 Task: Add the task  Develop a new online tool for social media management to the section Compliance Audit Sprint in the project AgileNova and add a Due Date to the respective task as 2023/10/16
Action: Mouse moved to (71, 289)
Screenshot: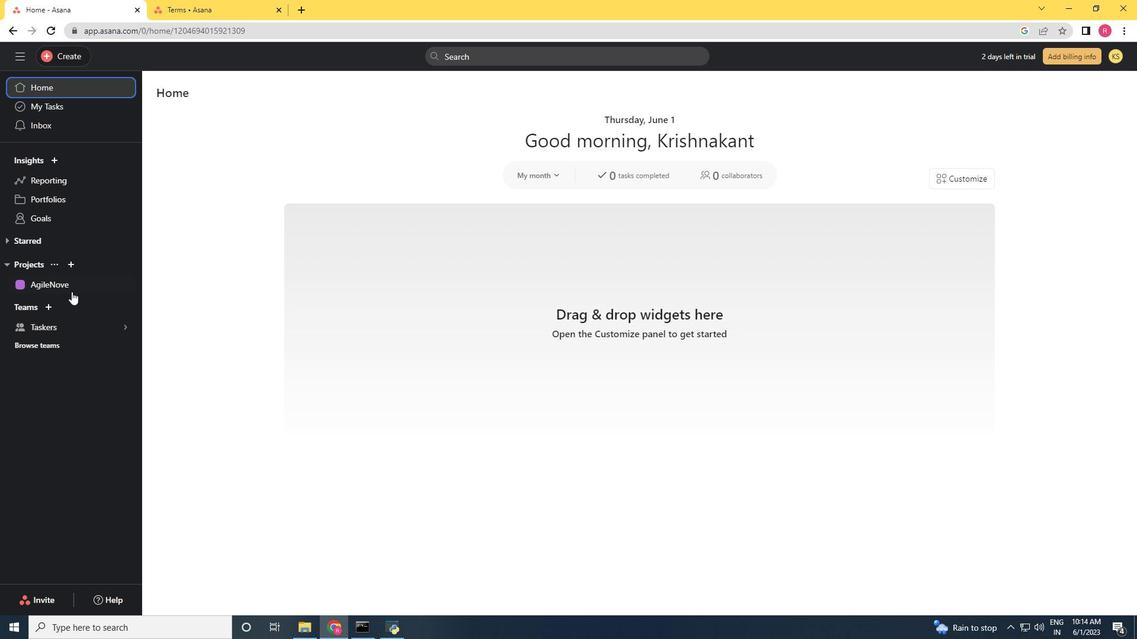 
Action: Mouse pressed left at (71, 289)
Screenshot: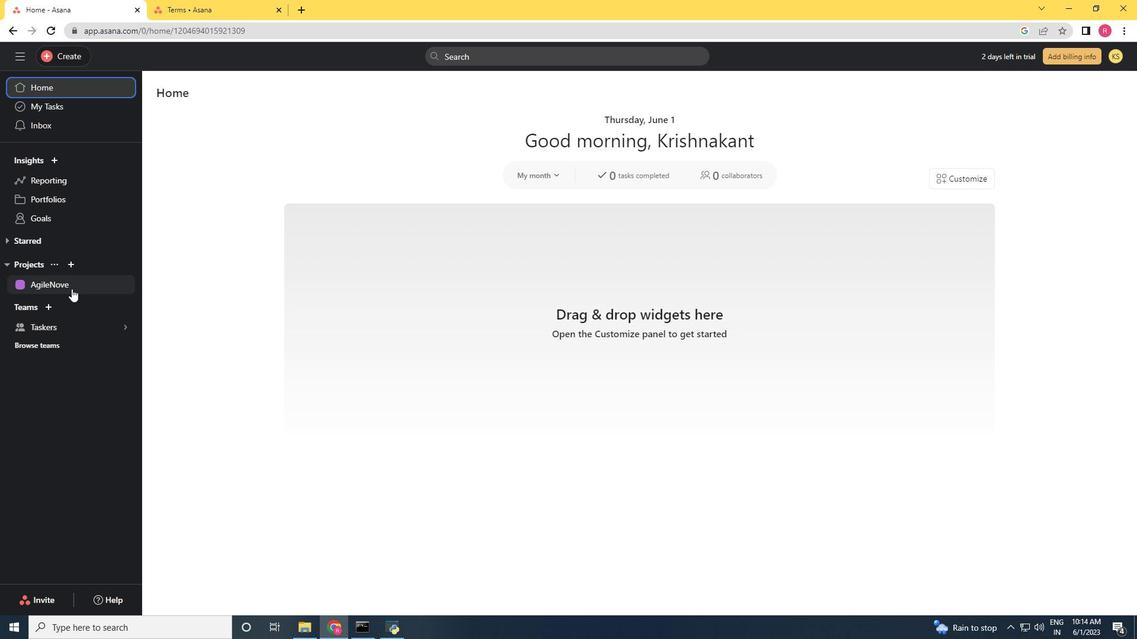 
Action: Mouse moved to (417, 351)
Screenshot: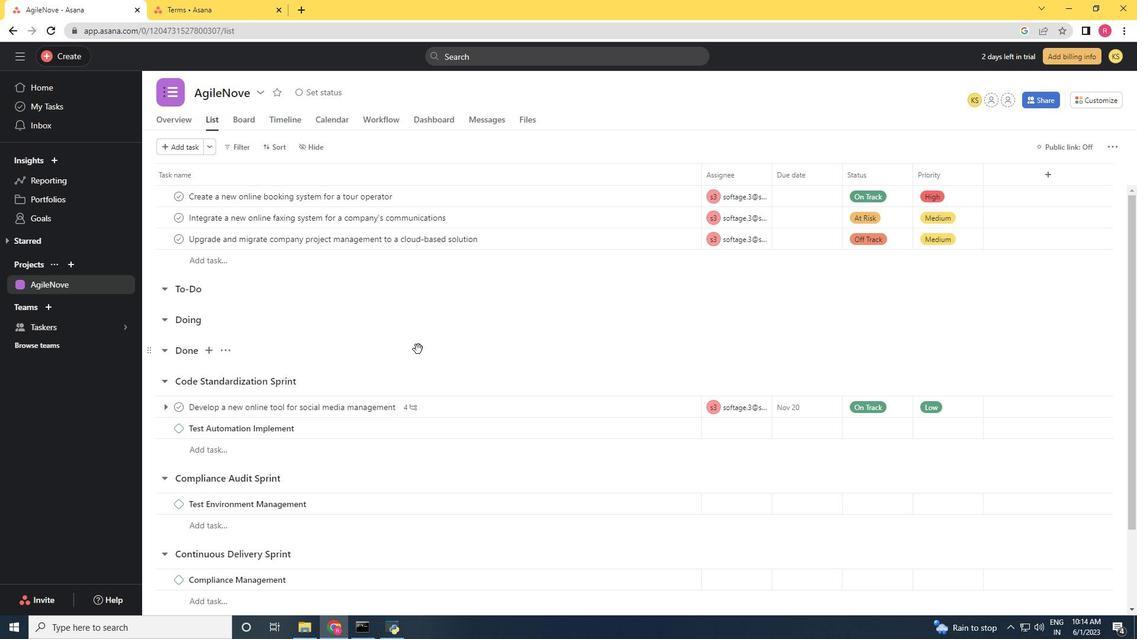 
Action: Mouse scrolled (417, 351) with delta (0, 0)
Screenshot: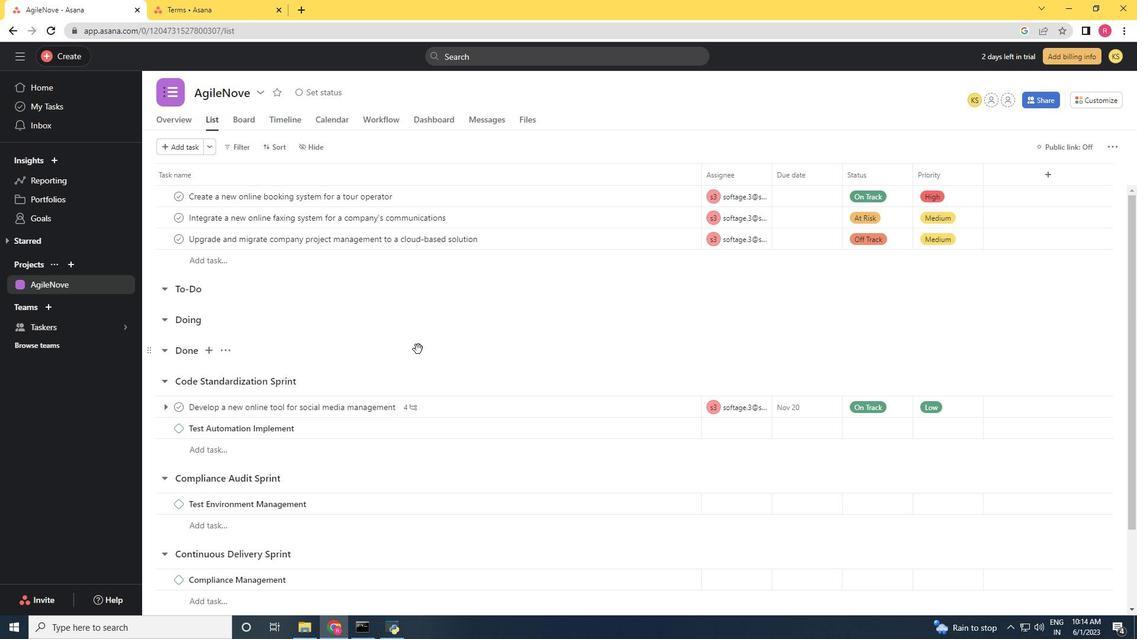 
Action: Mouse moved to (417, 353)
Screenshot: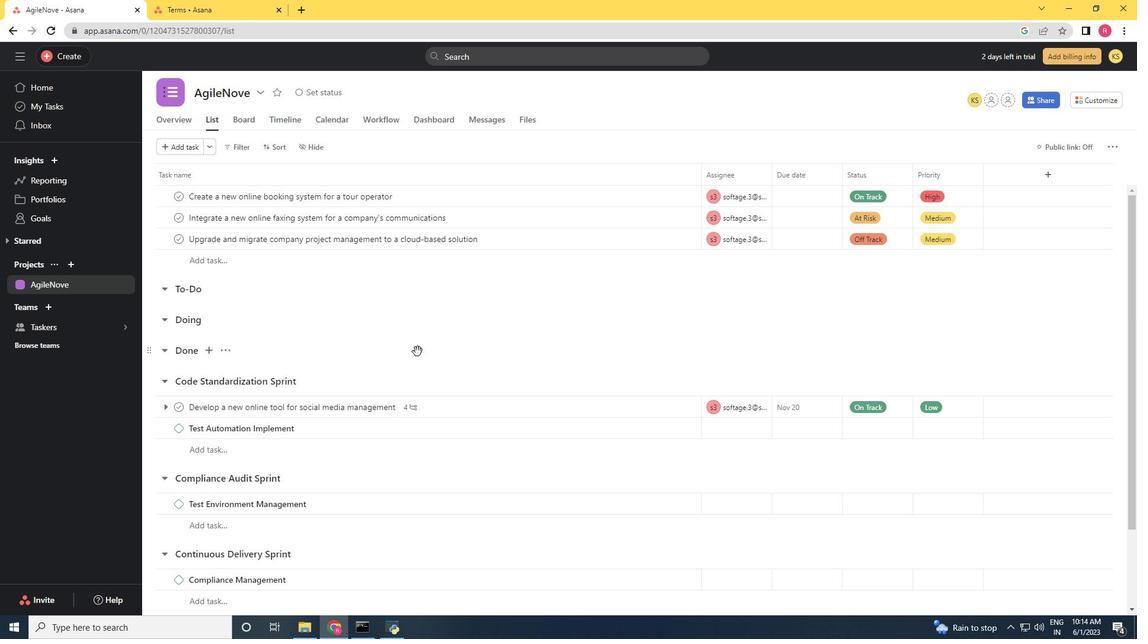 
Action: Mouse scrolled (417, 353) with delta (0, 0)
Screenshot: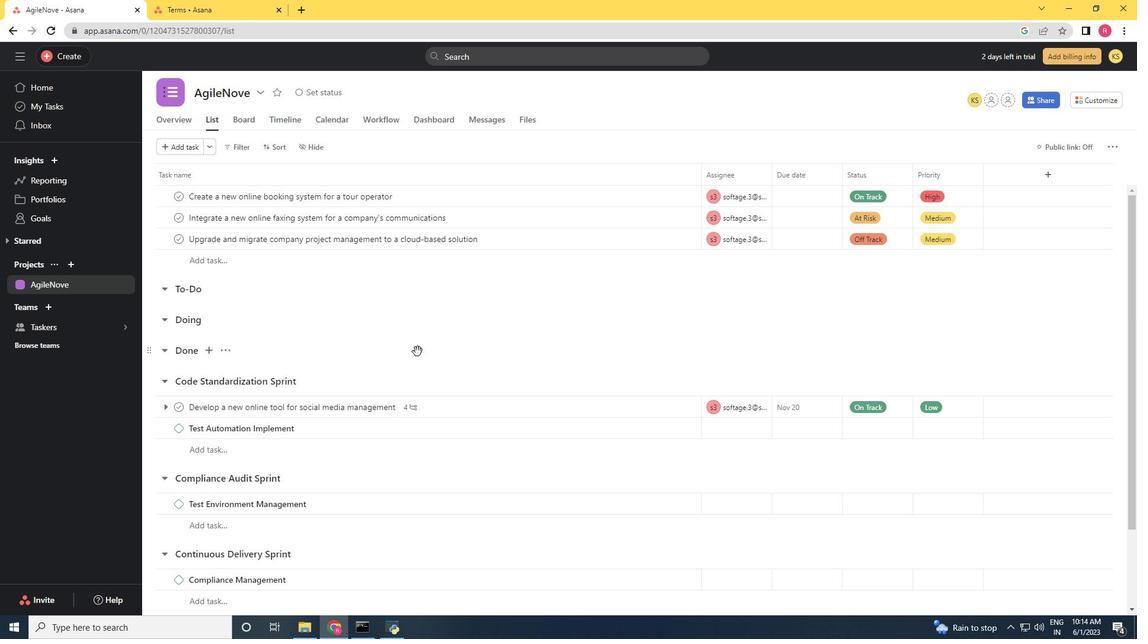 
Action: Mouse moved to (417, 355)
Screenshot: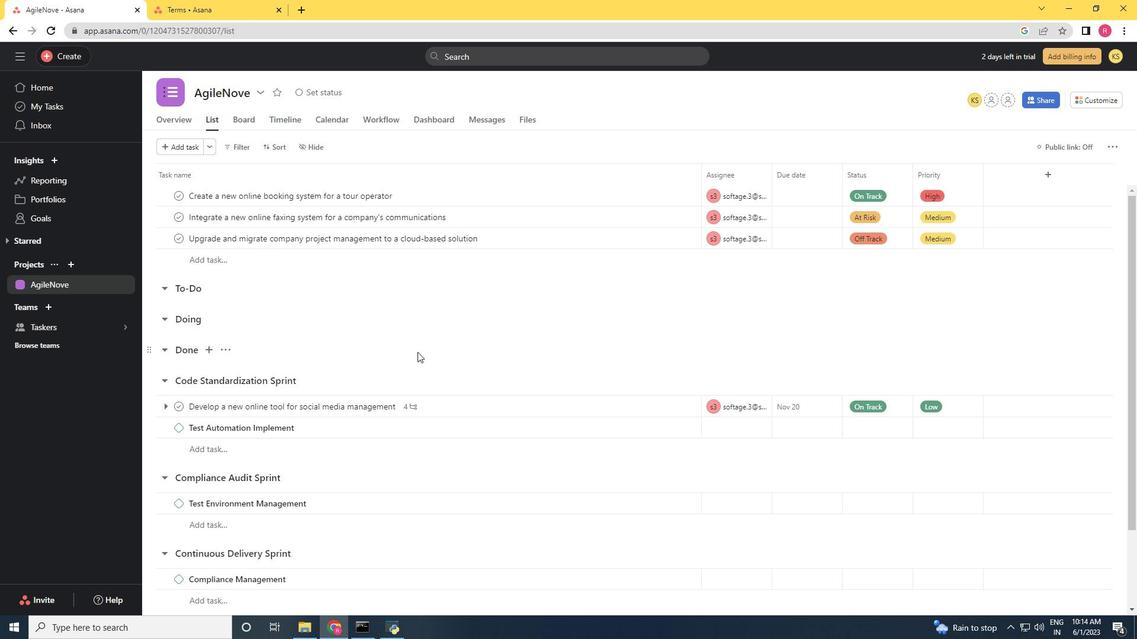 
Action: Mouse scrolled (417, 354) with delta (0, 0)
Screenshot: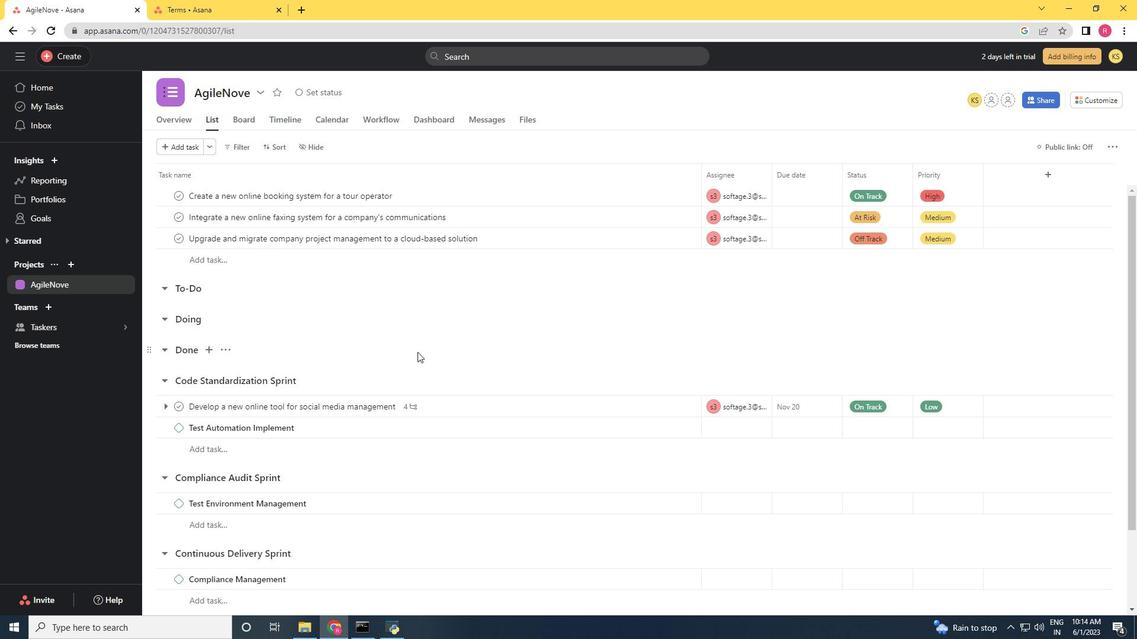 
Action: Mouse moved to (672, 314)
Screenshot: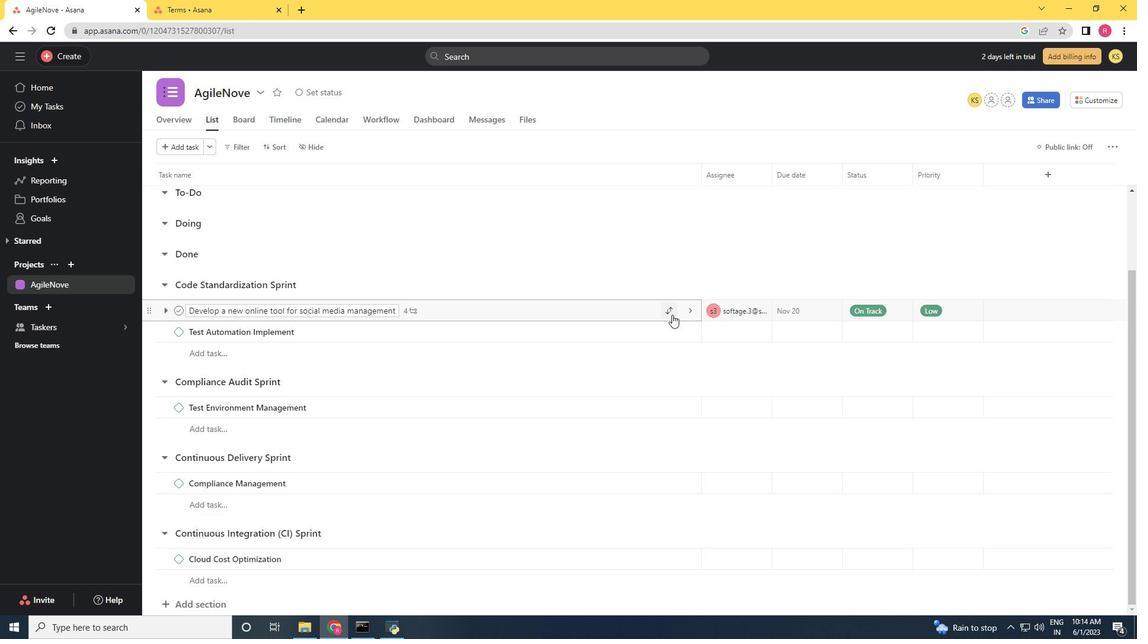 
Action: Mouse pressed left at (672, 314)
Screenshot: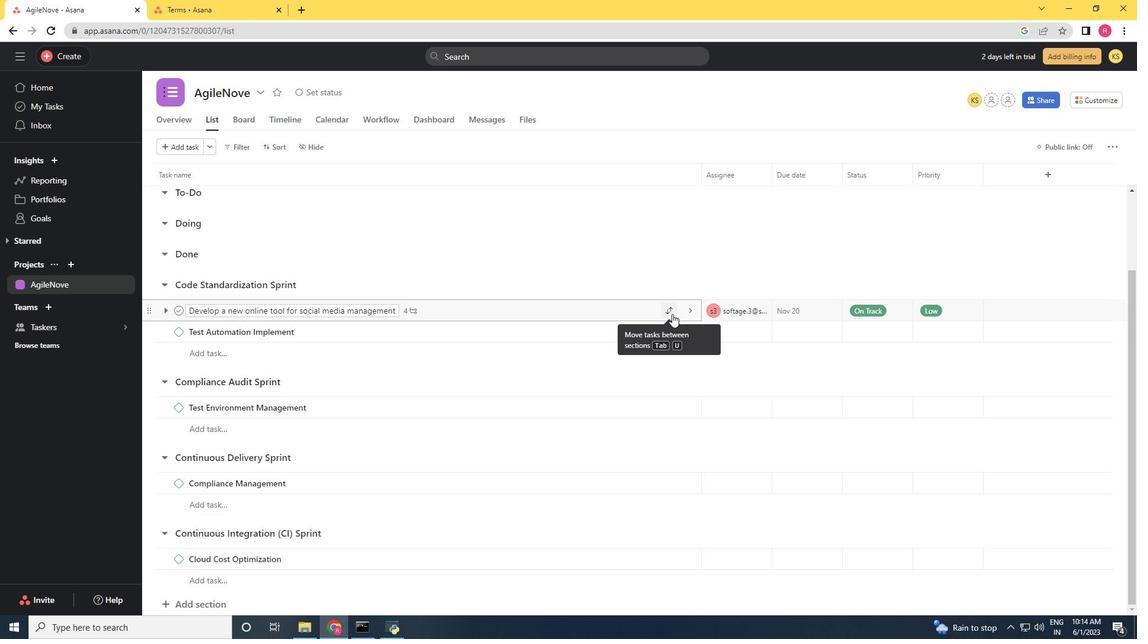 
Action: Mouse moved to (625, 463)
Screenshot: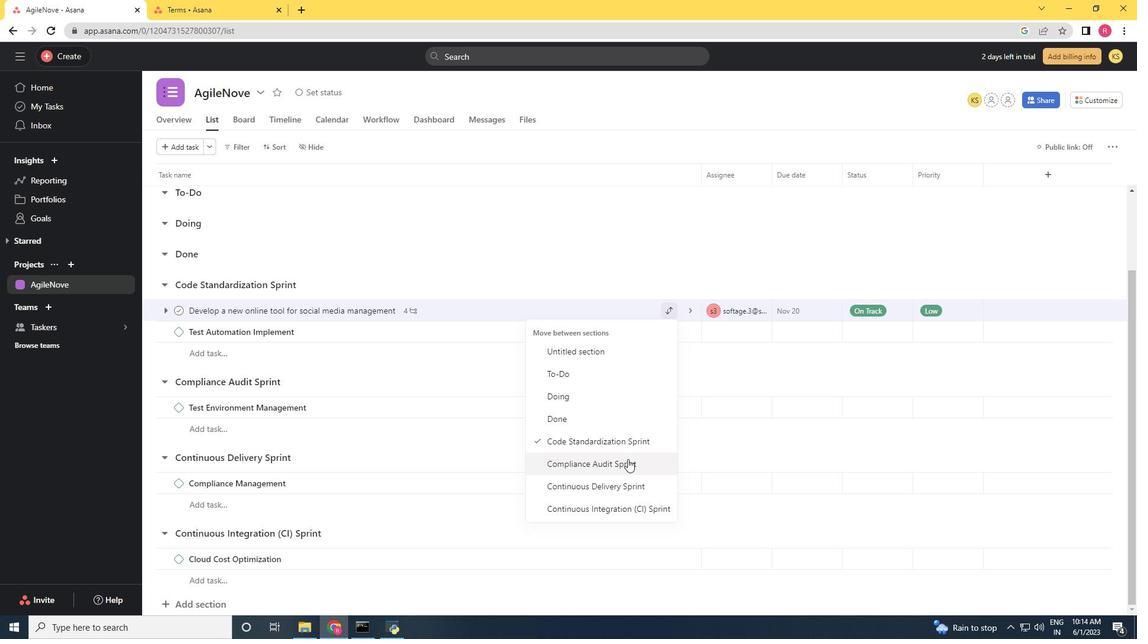 
Action: Mouse pressed left at (625, 463)
Screenshot: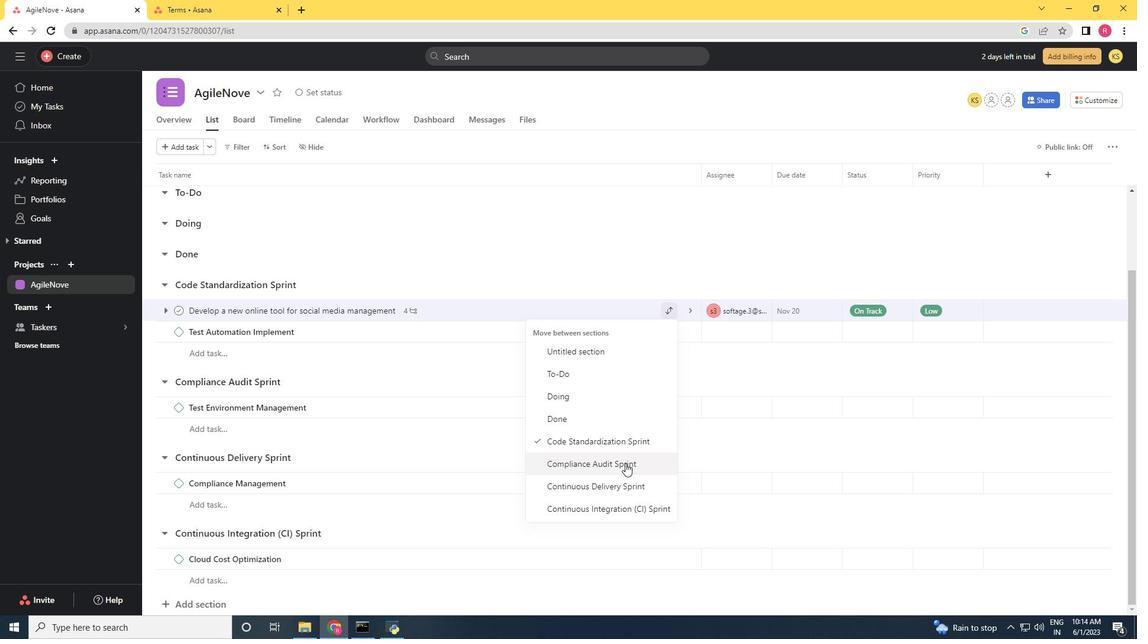 
Action: Mouse moved to (526, 381)
Screenshot: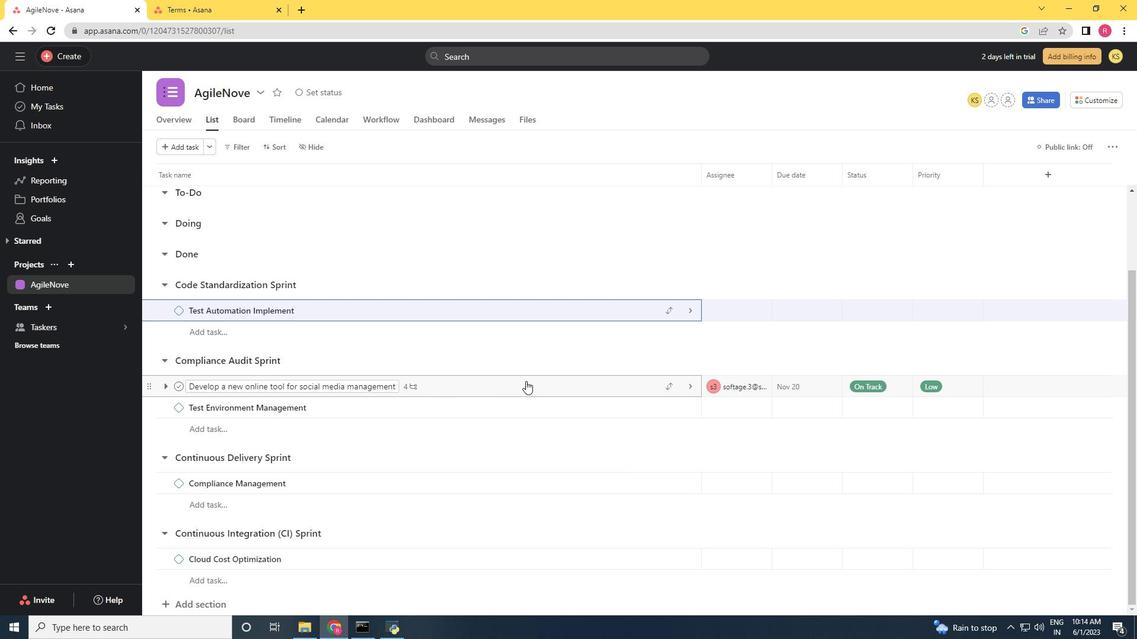 
Action: Mouse pressed left at (526, 381)
Screenshot: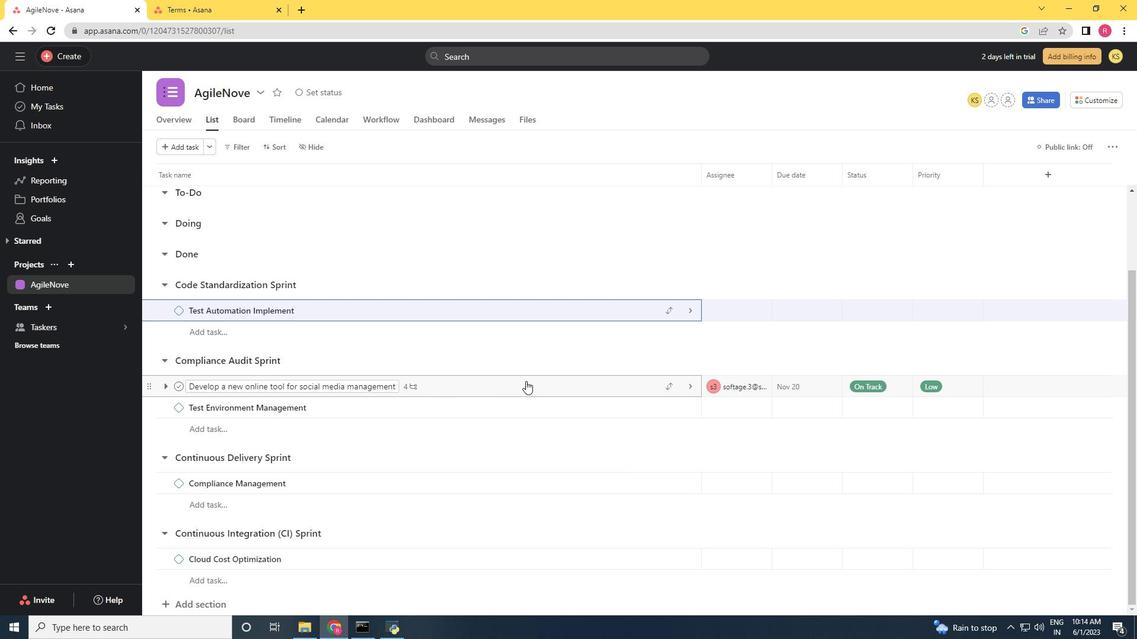 
Action: Mouse moved to (874, 236)
Screenshot: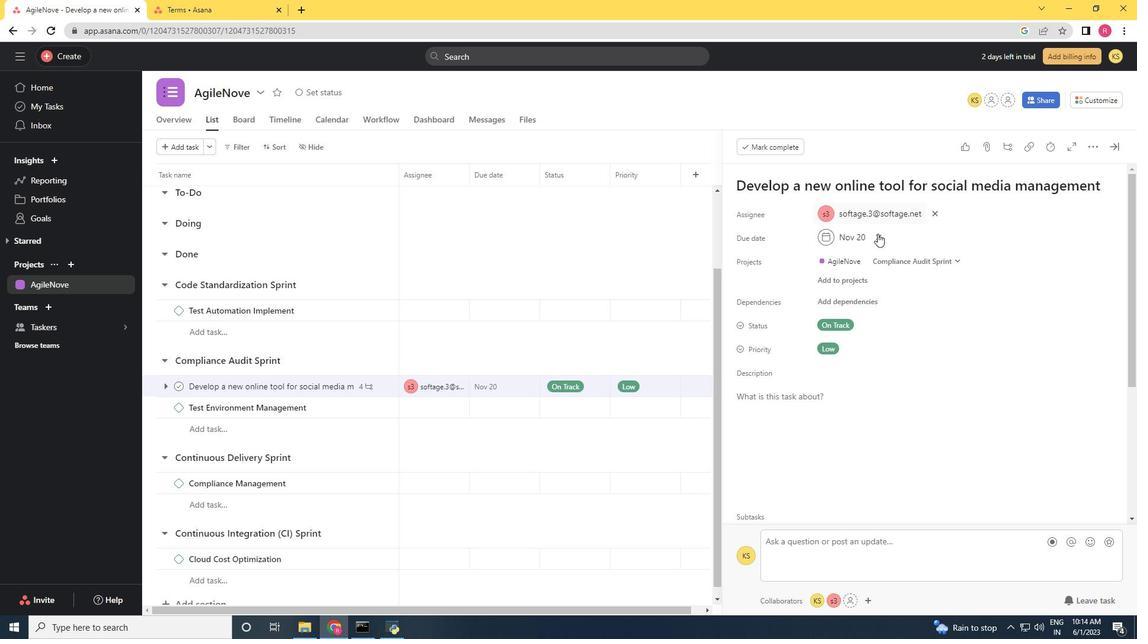 
Action: Mouse pressed left at (874, 236)
Screenshot: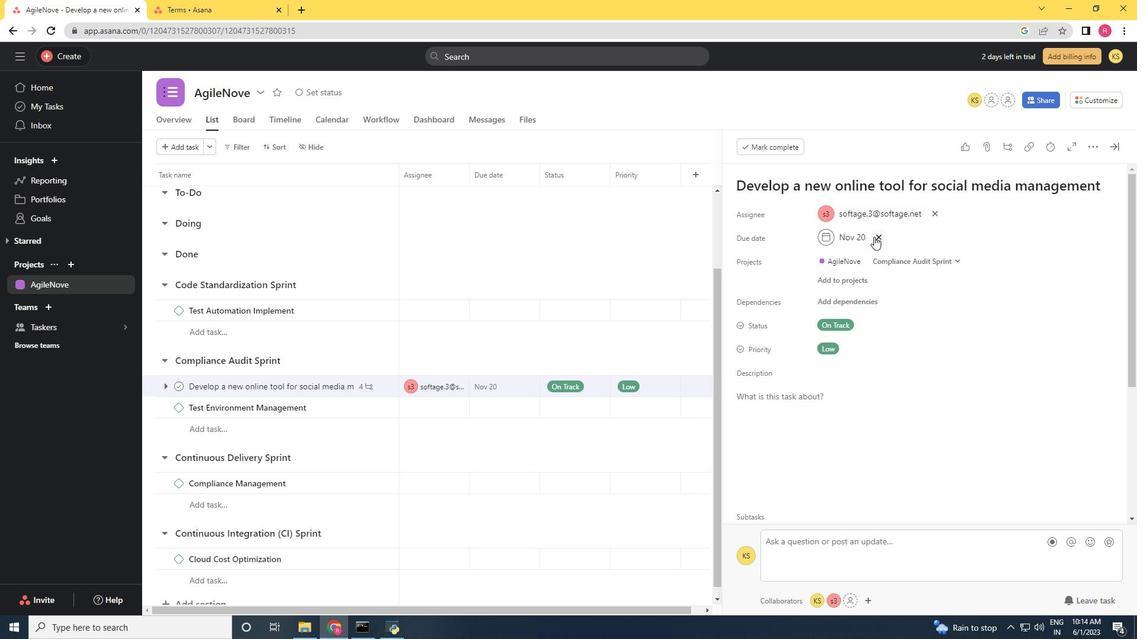
Action: Mouse moved to (846, 239)
Screenshot: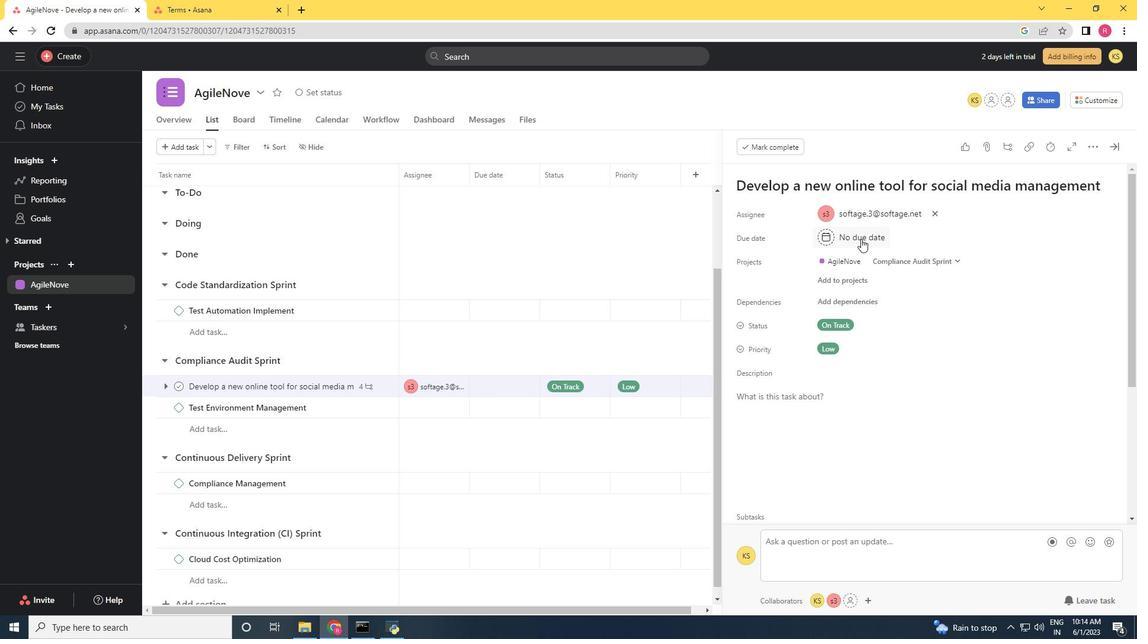 
Action: Mouse pressed left at (846, 239)
Screenshot: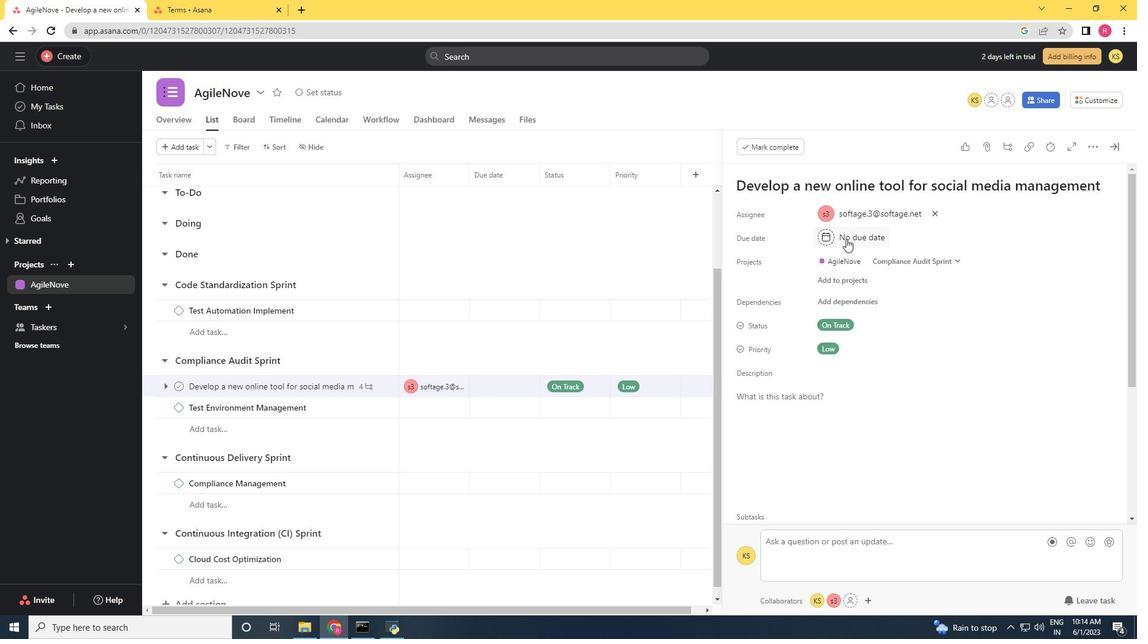 
Action: Mouse moved to (963, 295)
Screenshot: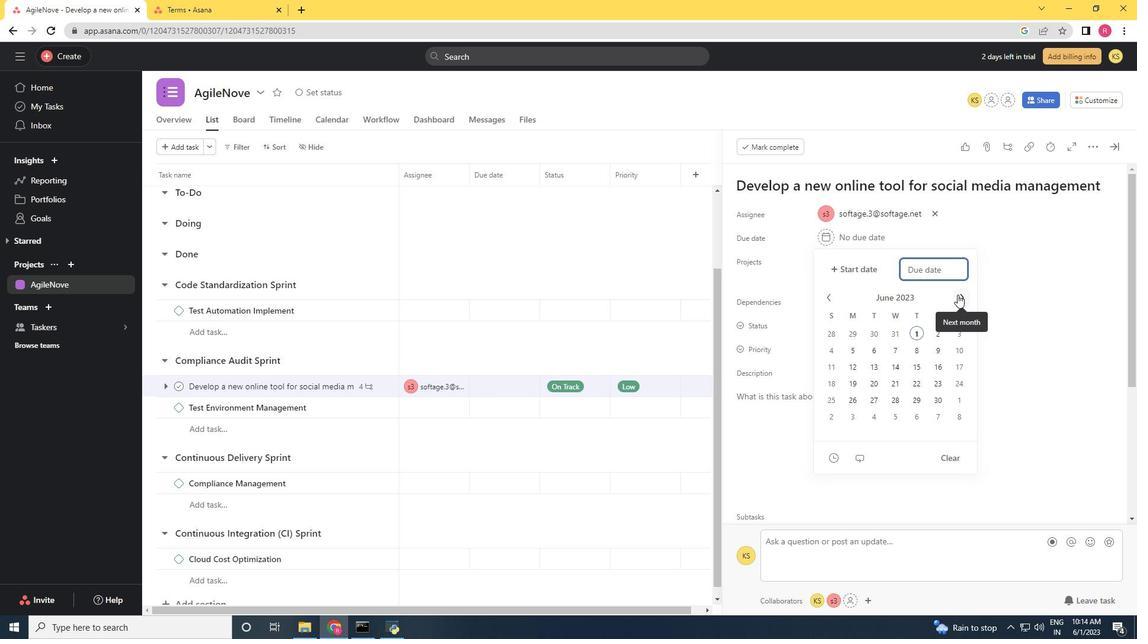 
Action: Mouse pressed left at (963, 295)
Screenshot: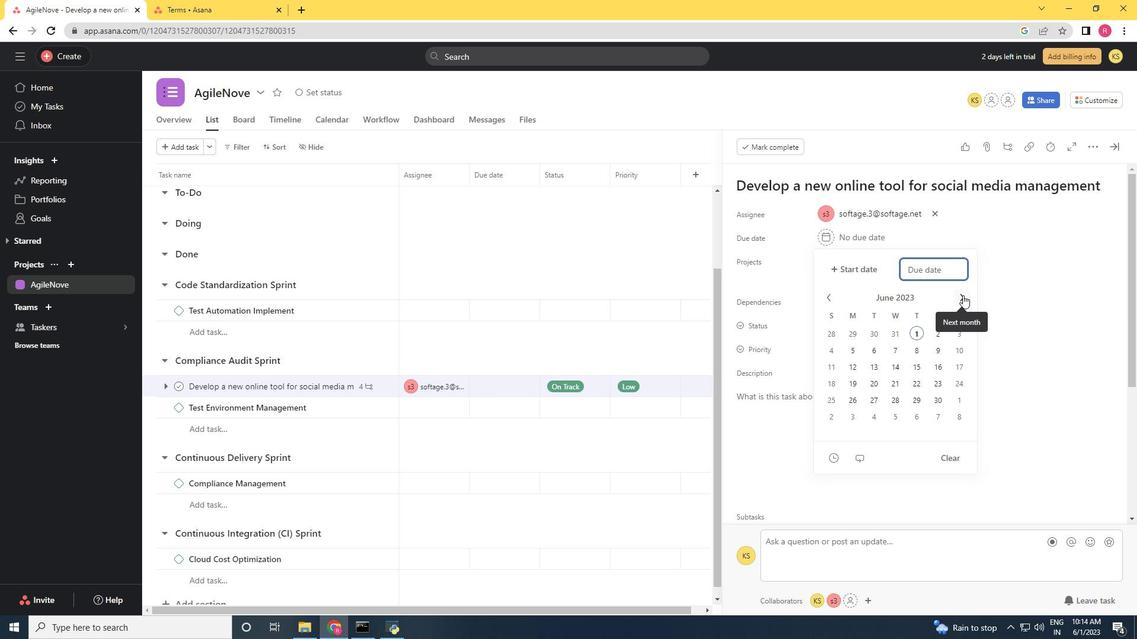 
Action: Mouse pressed left at (963, 295)
Screenshot: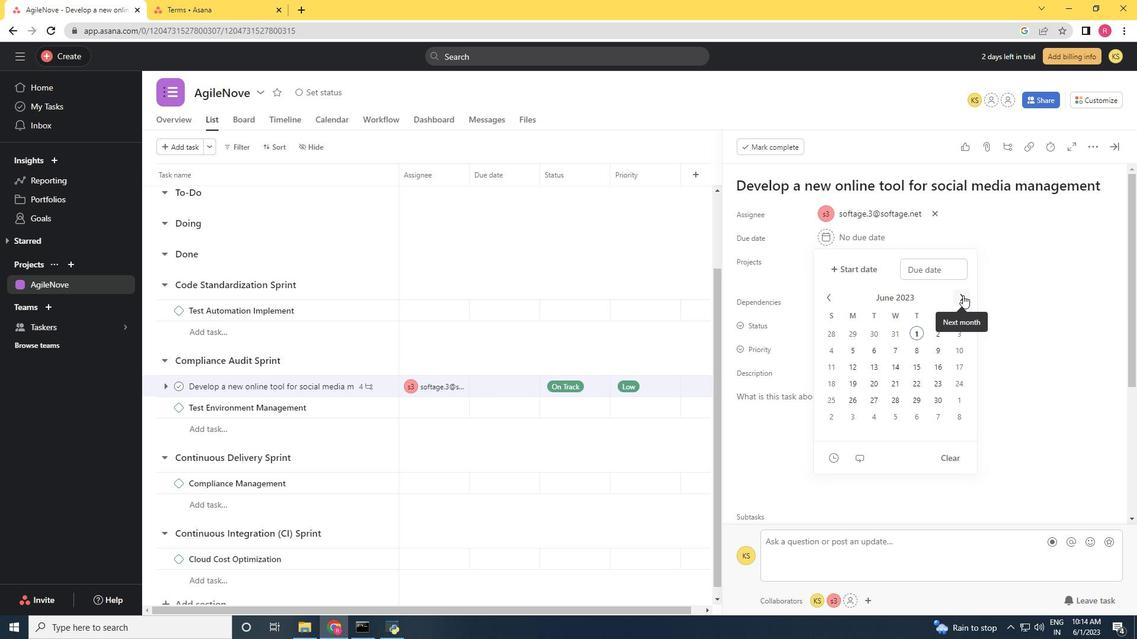 
Action: Mouse pressed left at (963, 295)
Screenshot: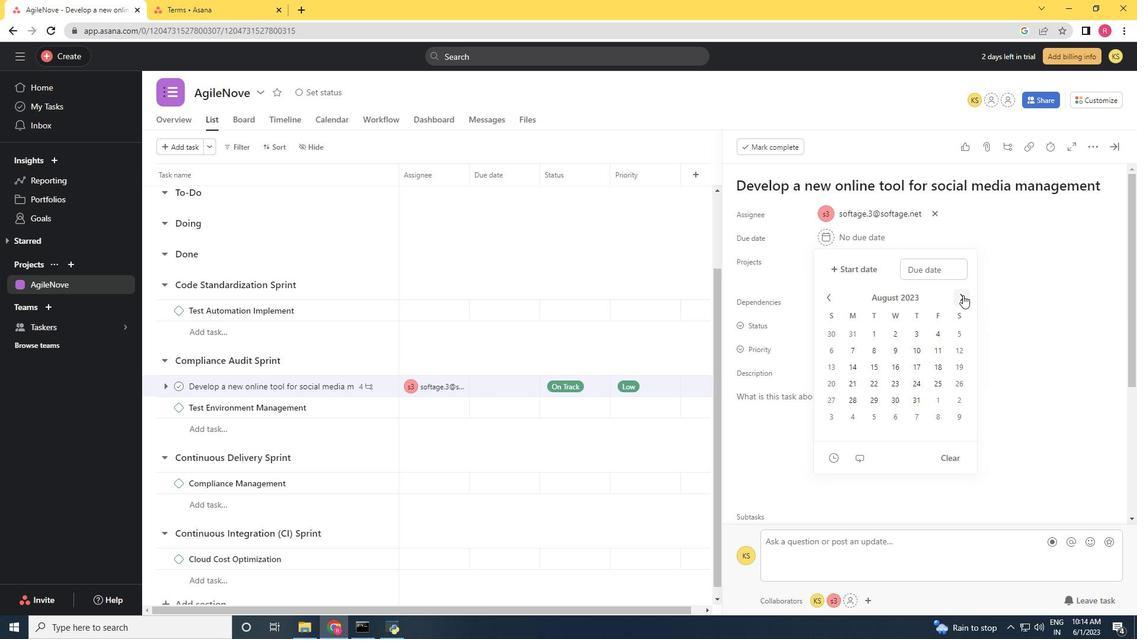 
Action: Mouse pressed left at (963, 295)
Screenshot: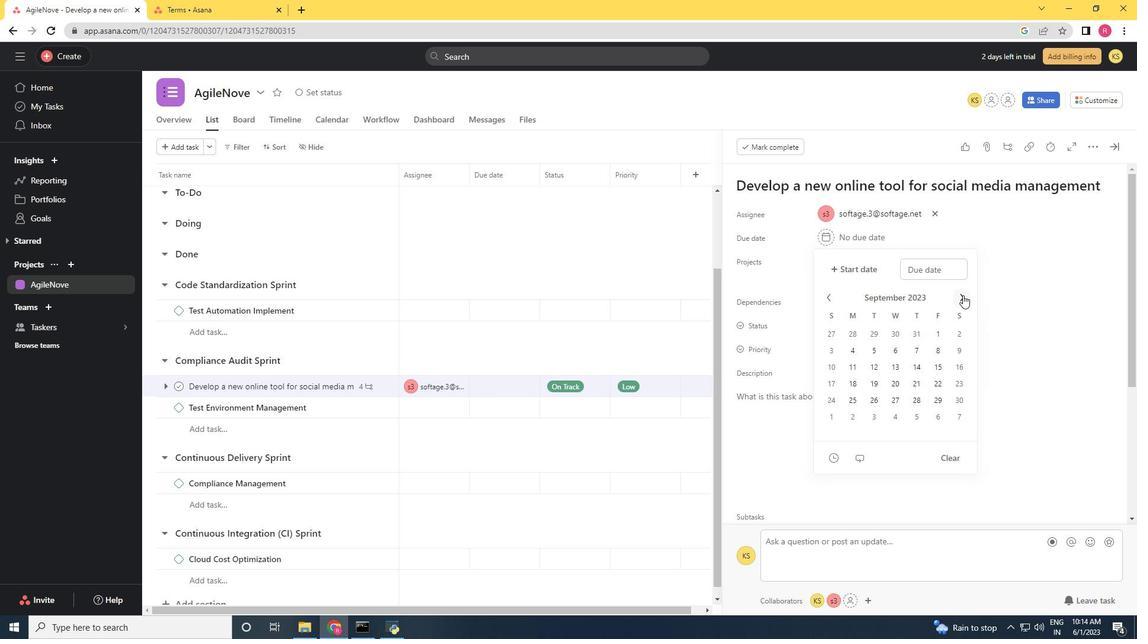 
Action: Mouse moved to (849, 366)
Screenshot: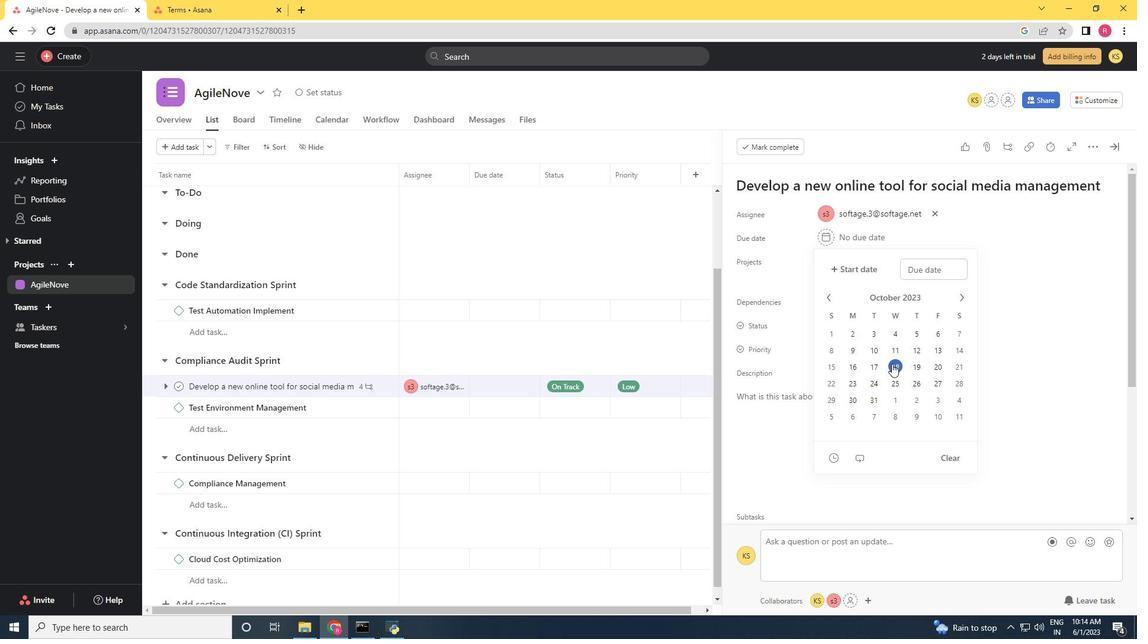 
Action: Mouse pressed left at (849, 366)
Screenshot: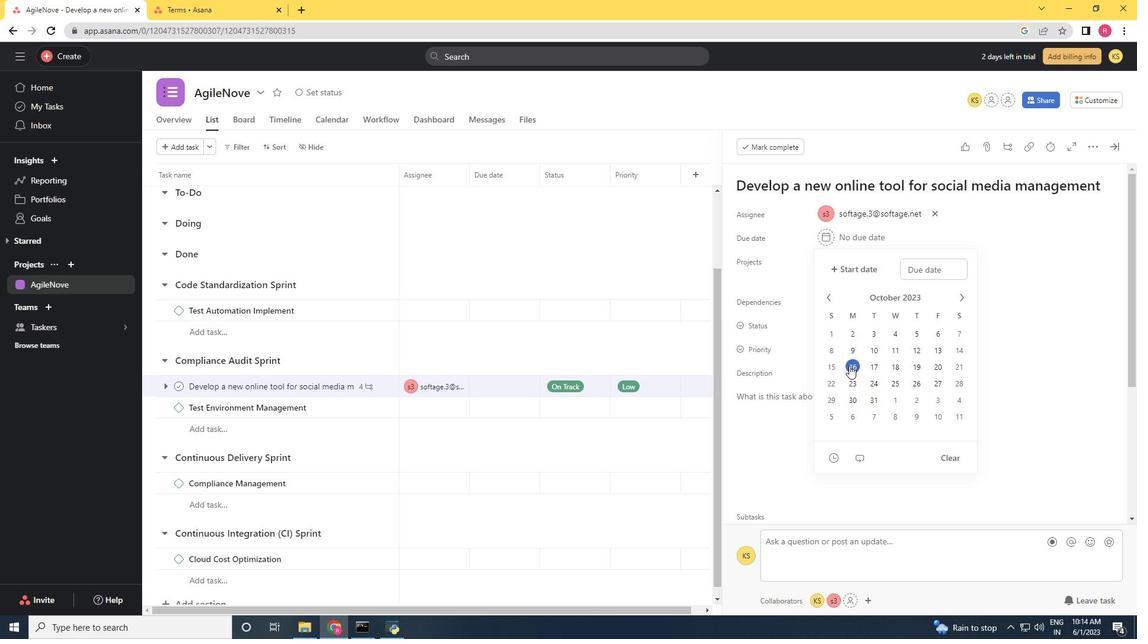 
Action: Mouse moved to (1039, 373)
Screenshot: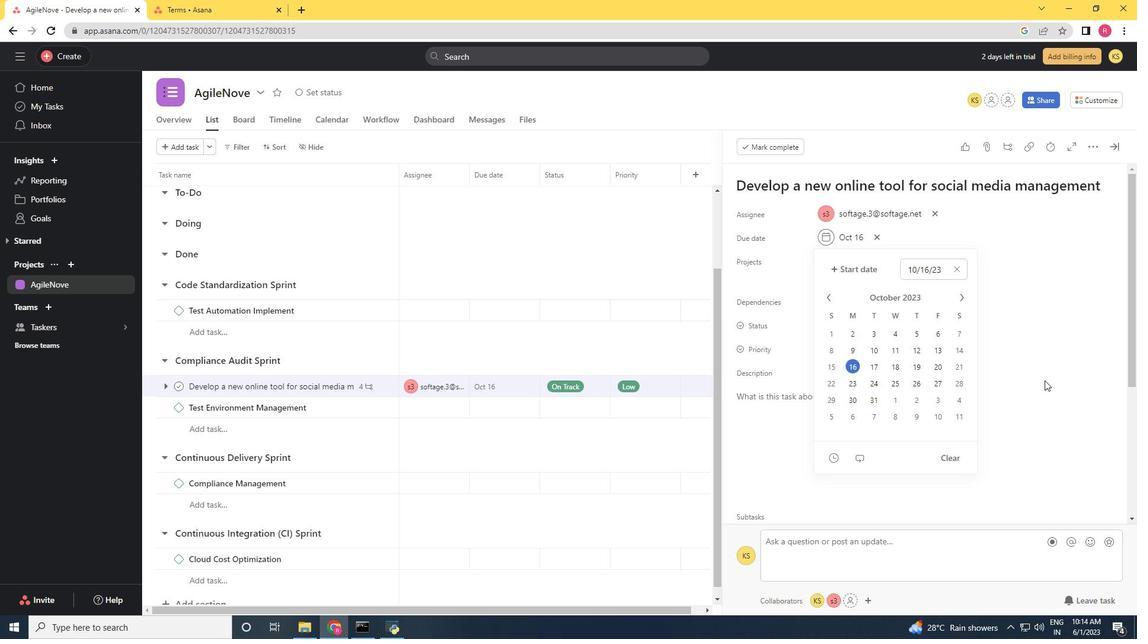 
Action: Mouse pressed left at (1039, 373)
Screenshot: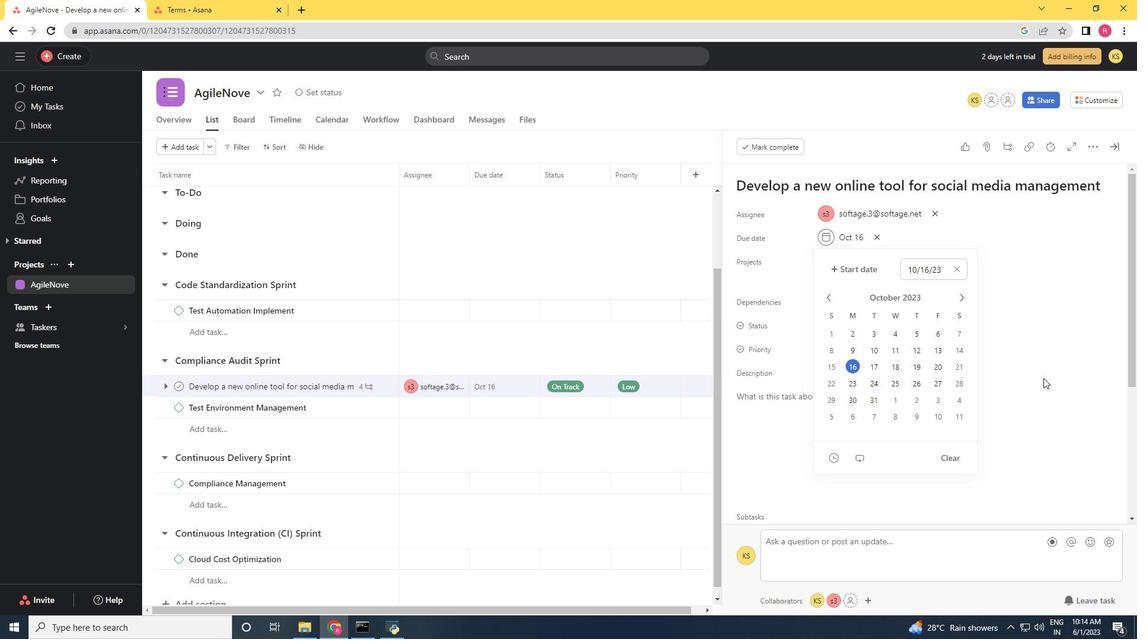 
Action: Mouse moved to (1118, 143)
Screenshot: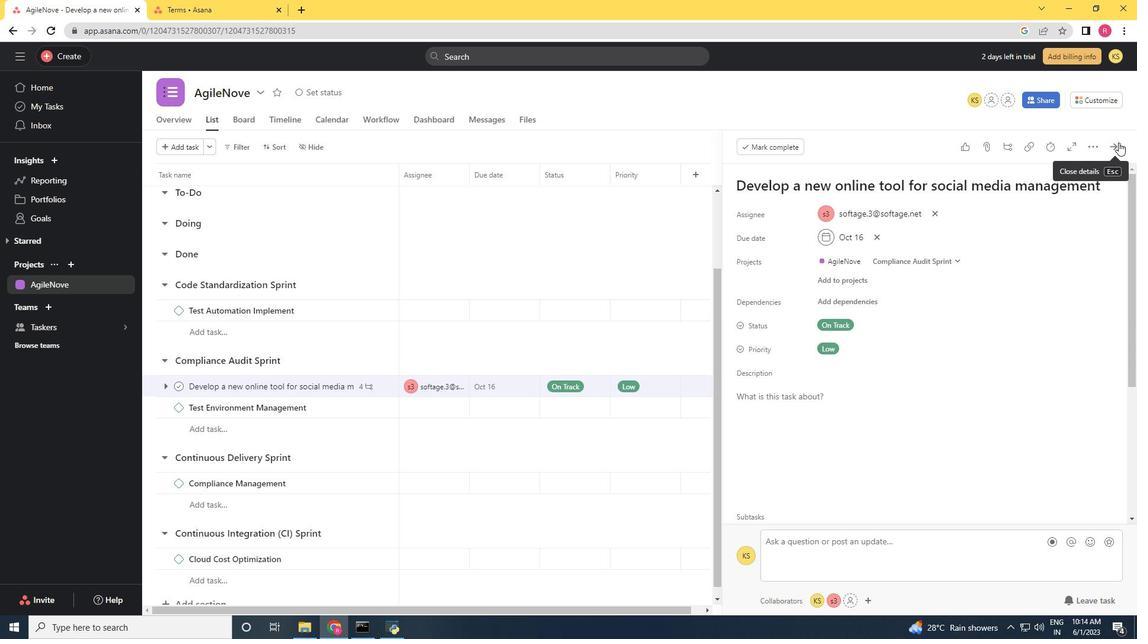 
Action: Mouse pressed left at (1118, 143)
Screenshot: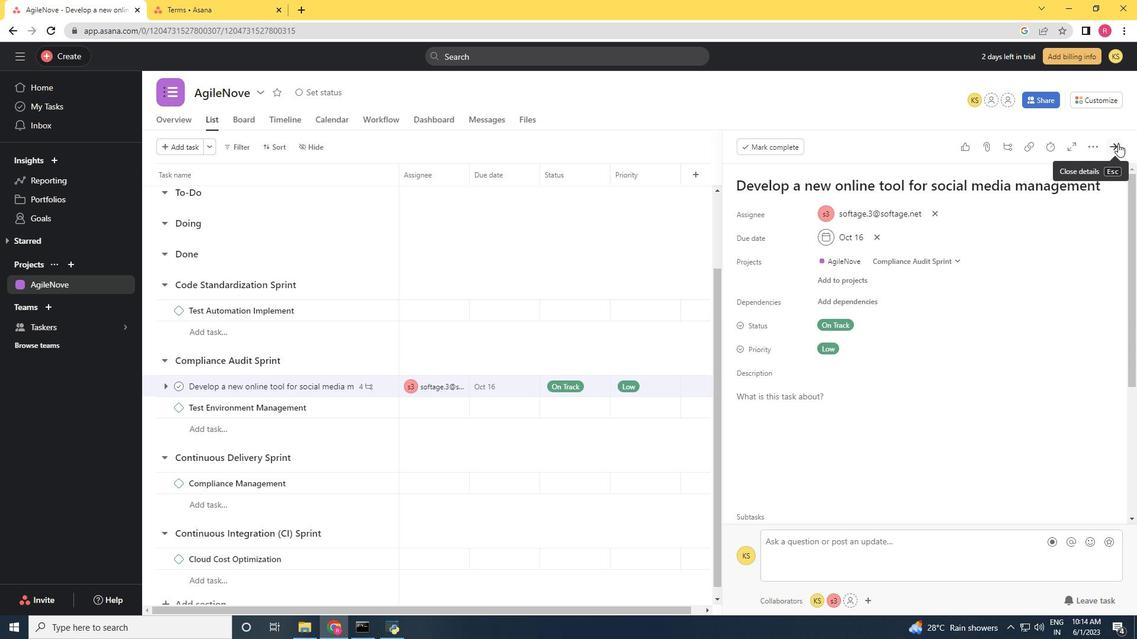
Action: Mouse moved to (1116, 146)
Screenshot: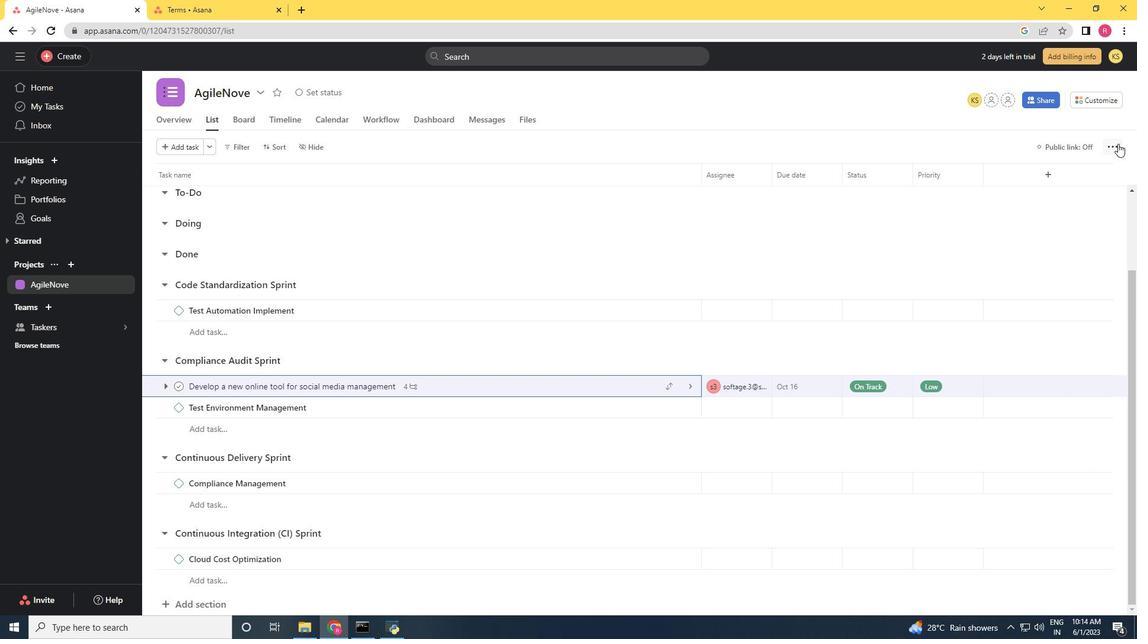 
